 Task: Set the Invoice Owner to "is" Also Select the "Customer" while find invoice.
Action: Mouse moved to (200, 24)
Screenshot: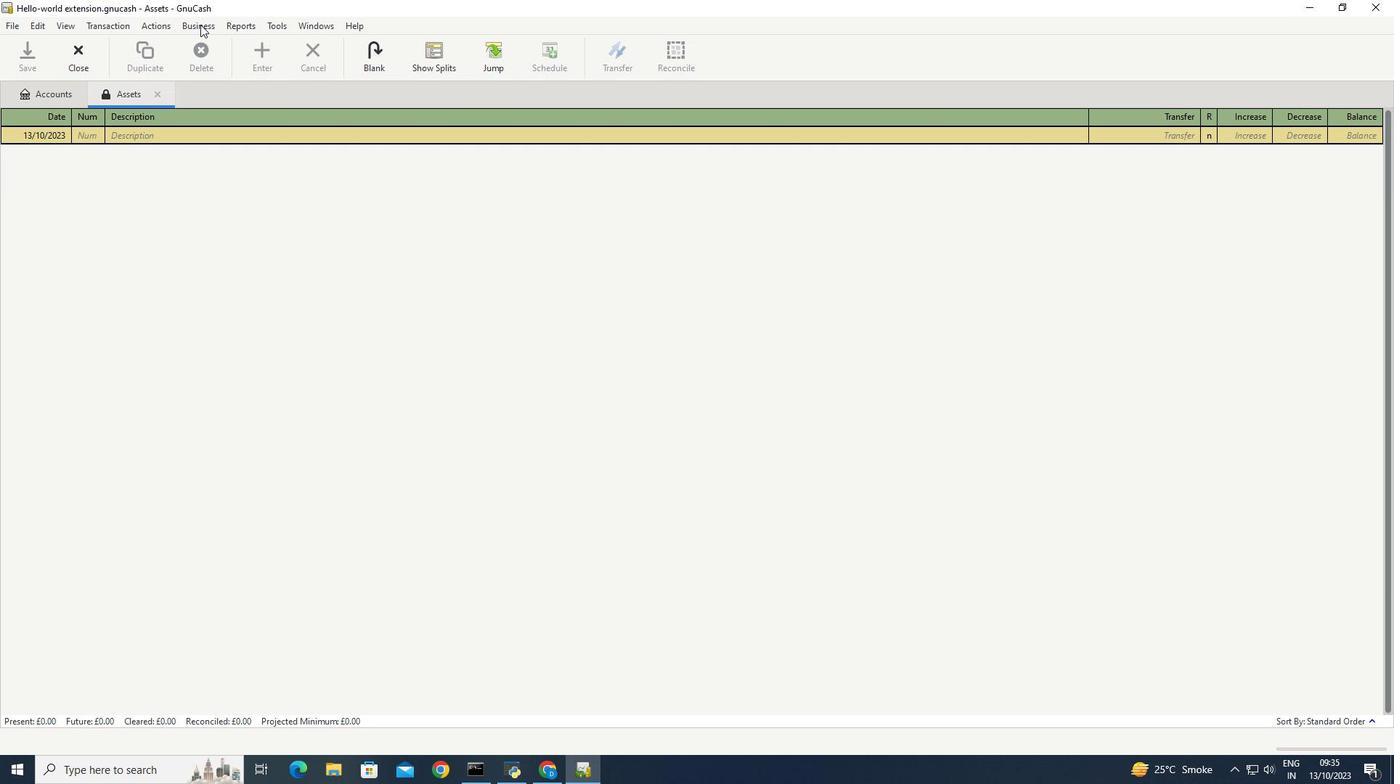 
Action: Mouse pressed left at (200, 24)
Screenshot: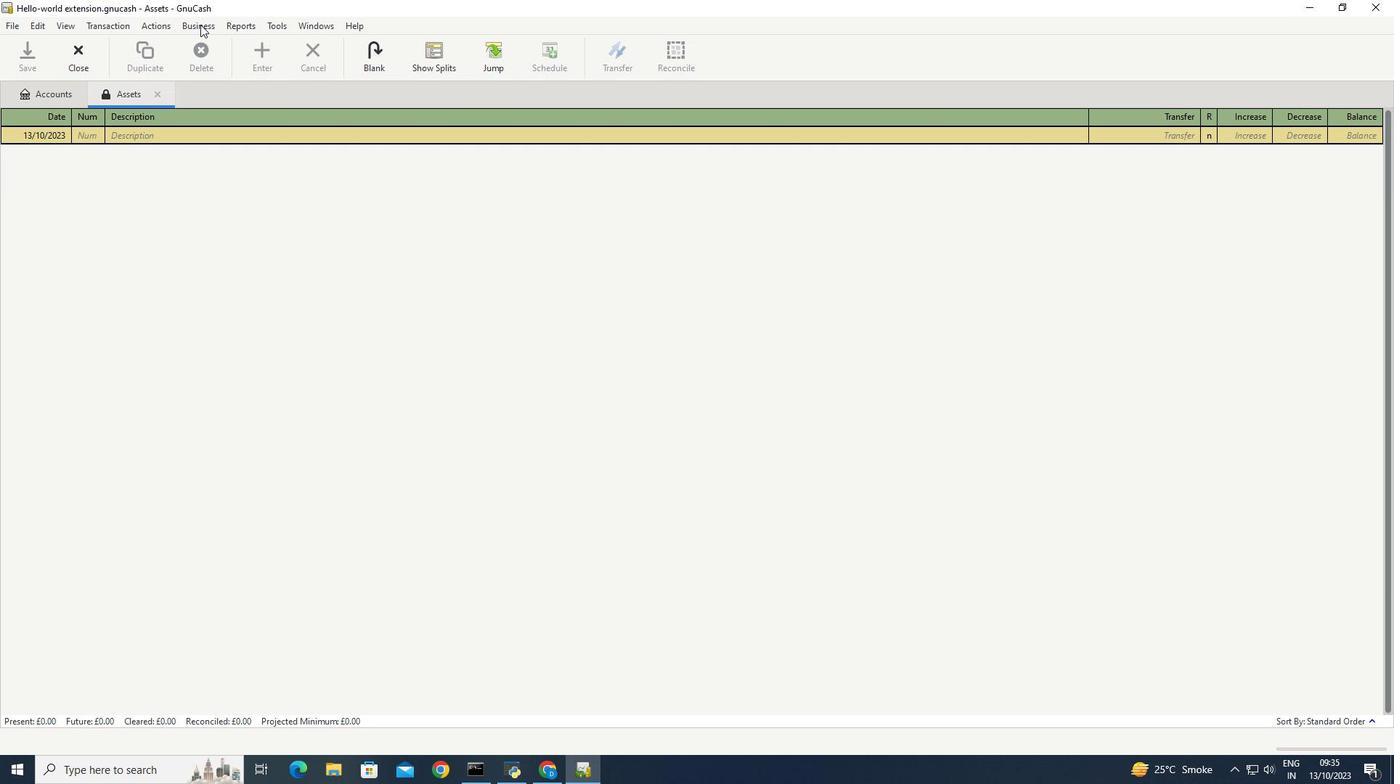 
Action: Mouse moved to (369, 116)
Screenshot: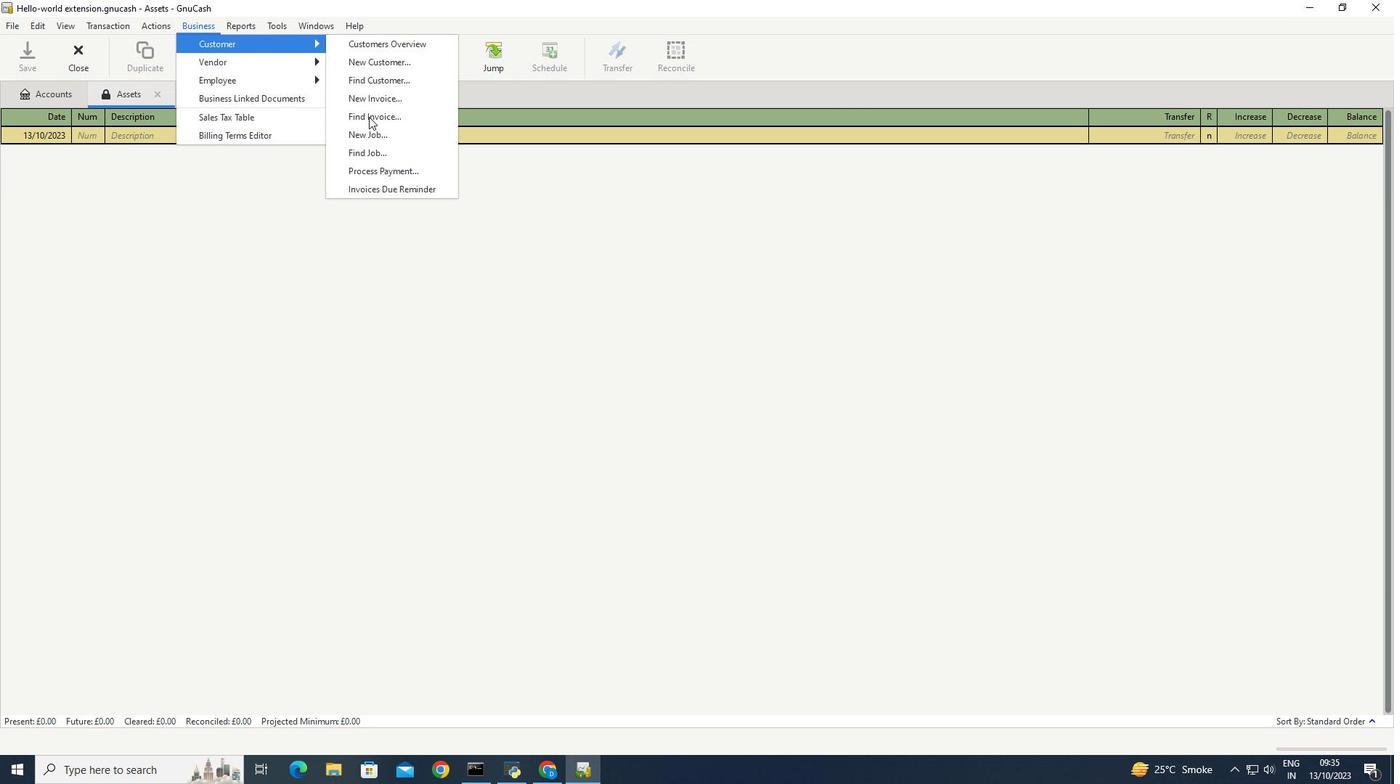 
Action: Mouse pressed left at (369, 116)
Screenshot: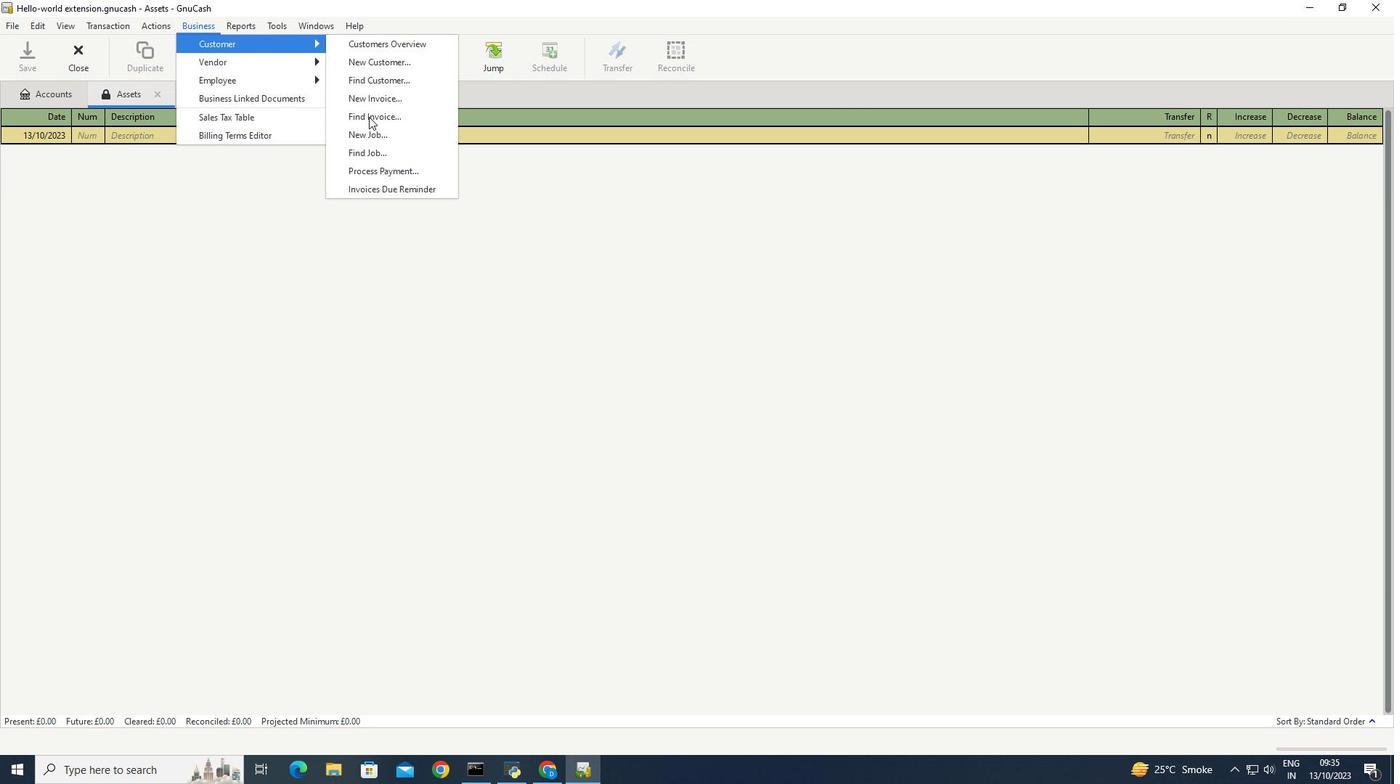 
Action: Mouse moved to (540, 345)
Screenshot: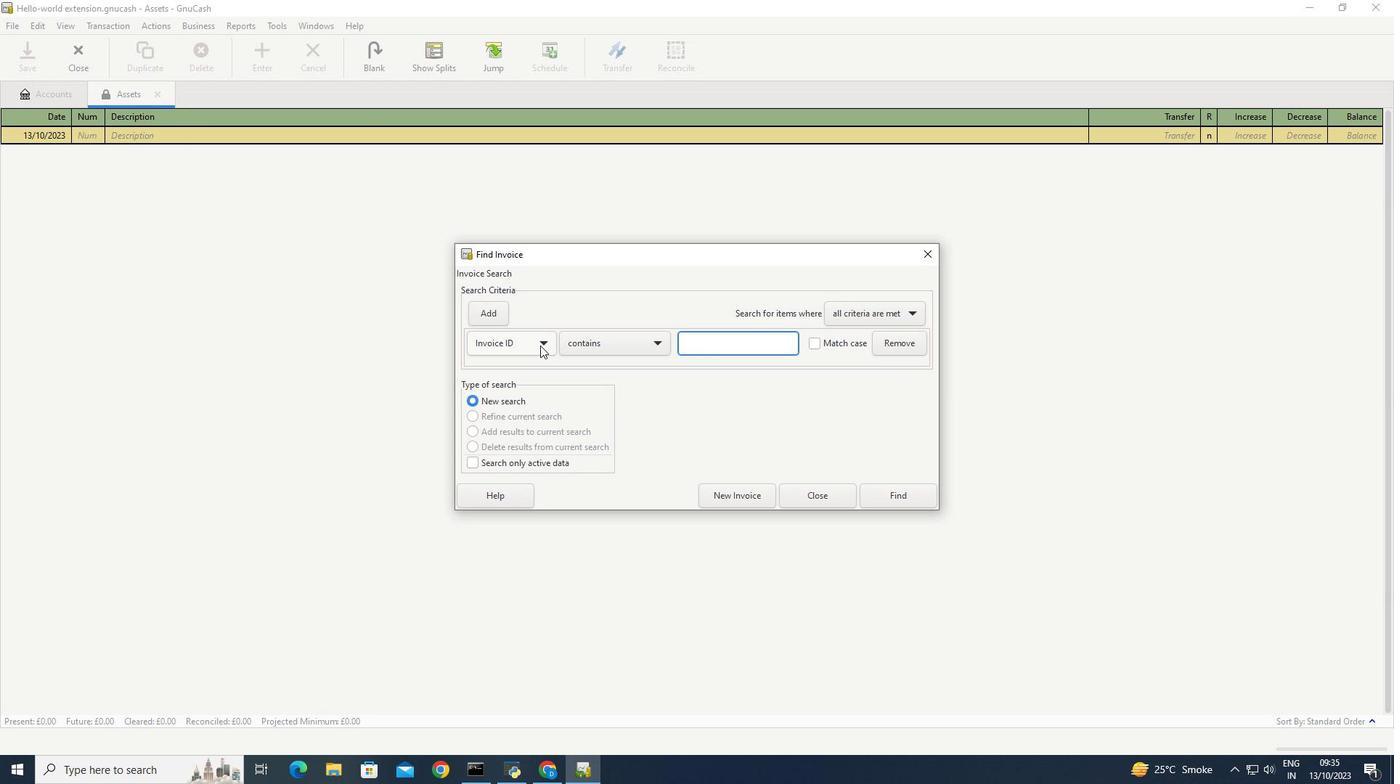 
Action: Mouse pressed left at (540, 345)
Screenshot: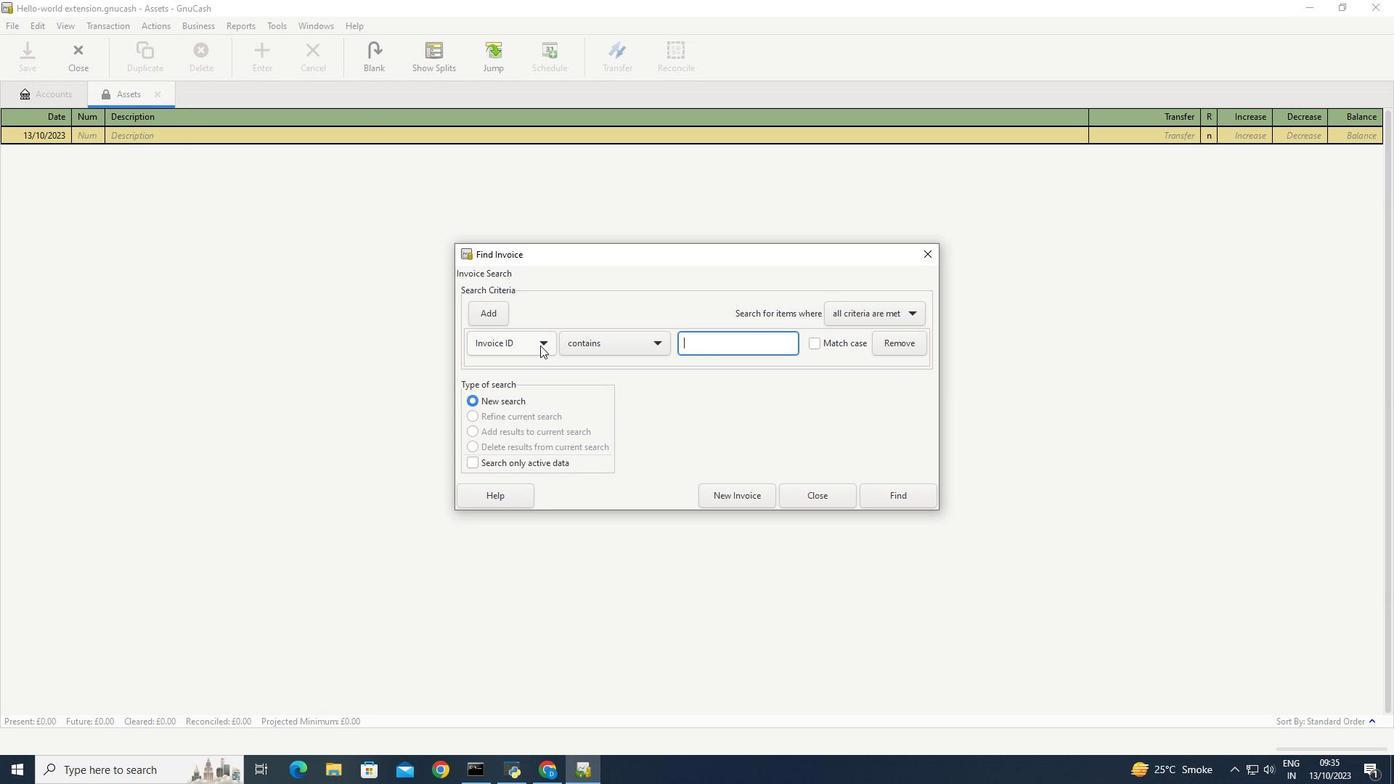 
Action: Mouse moved to (501, 533)
Screenshot: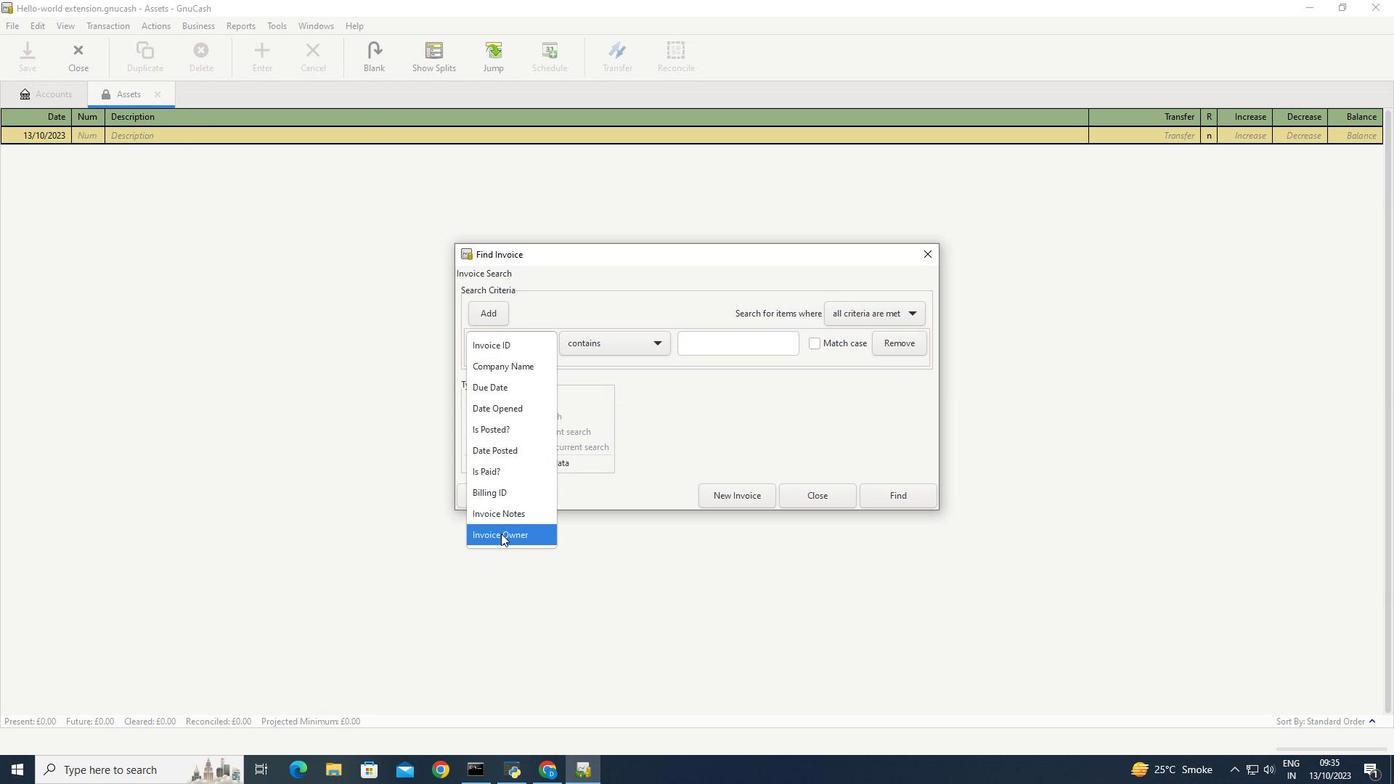 
Action: Mouse pressed left at (501, 533)
Screenshot: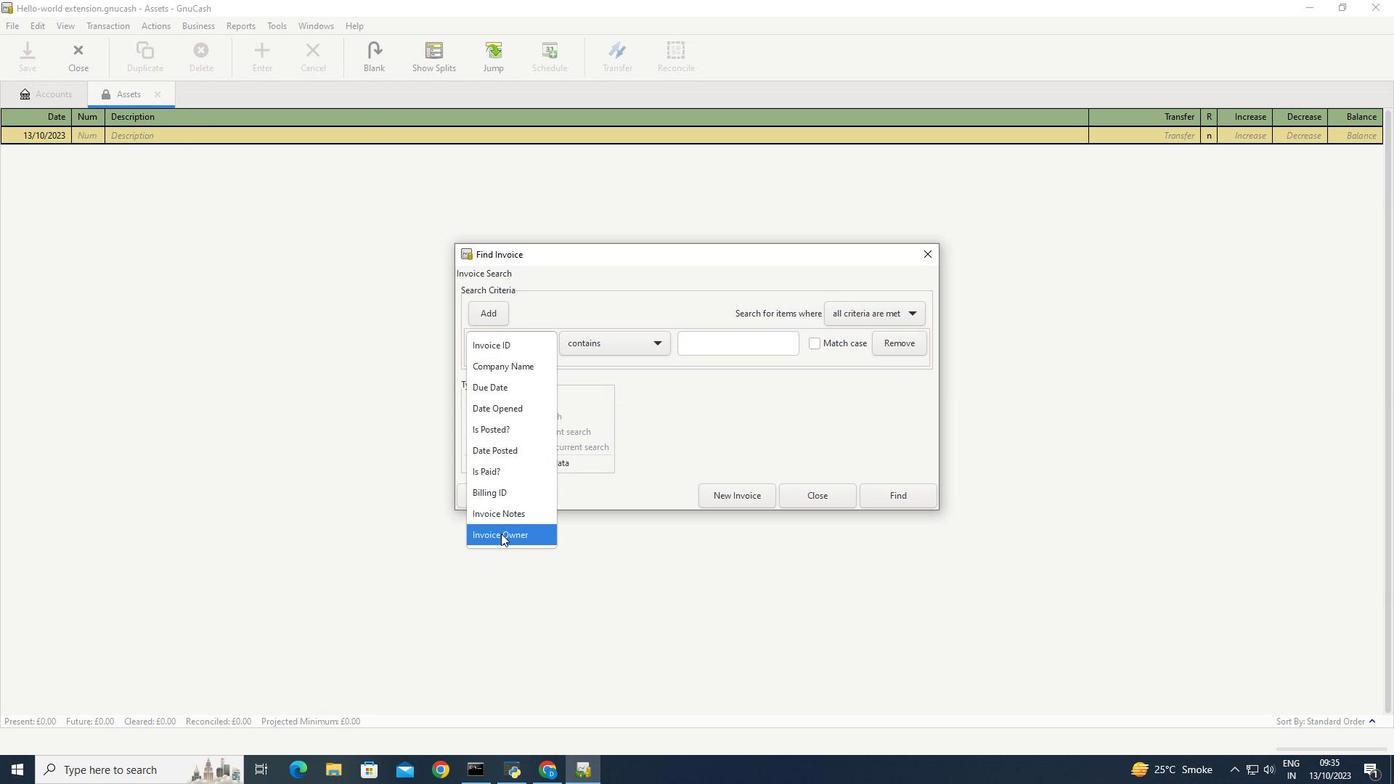 
Action: Mouse moved to (605, 339)
Screenshot: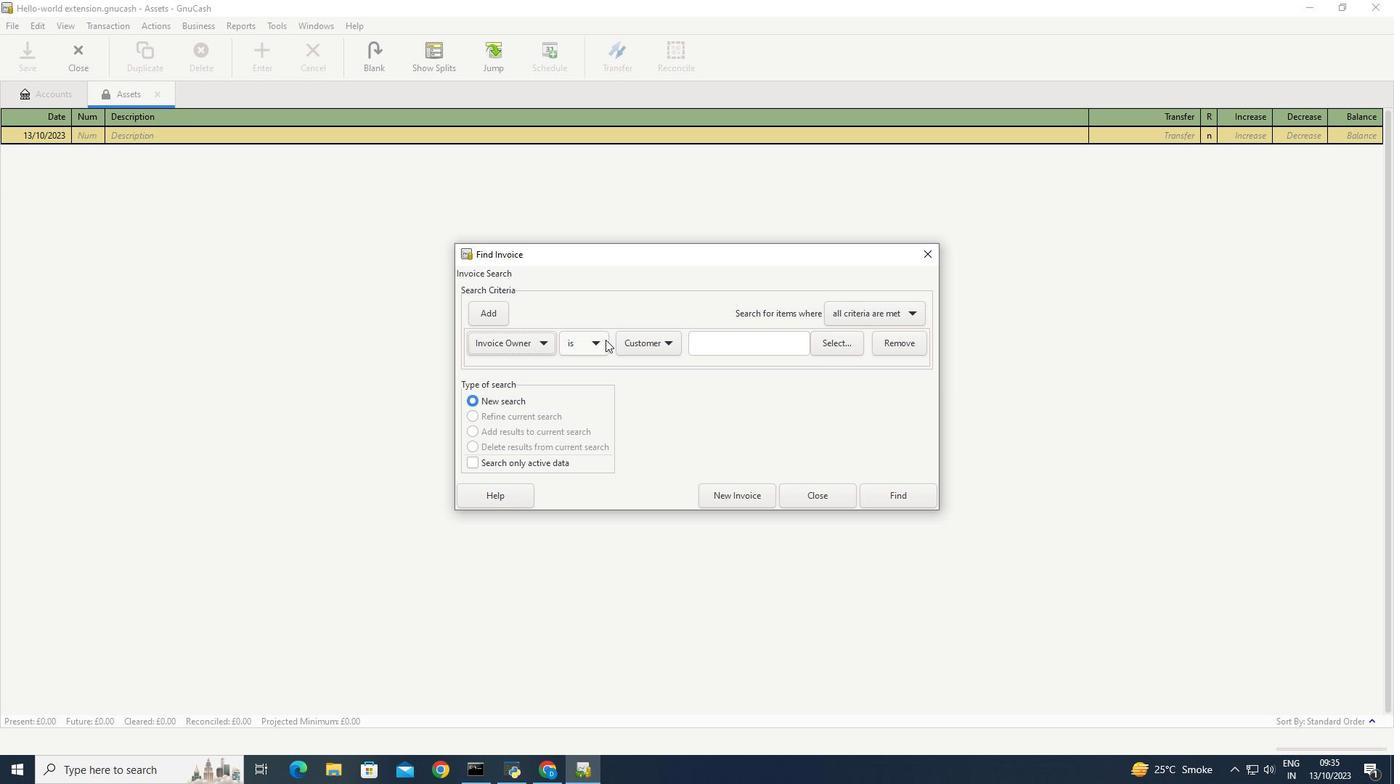
Action: Mouse pressed left at (605, 339)
Screenshot: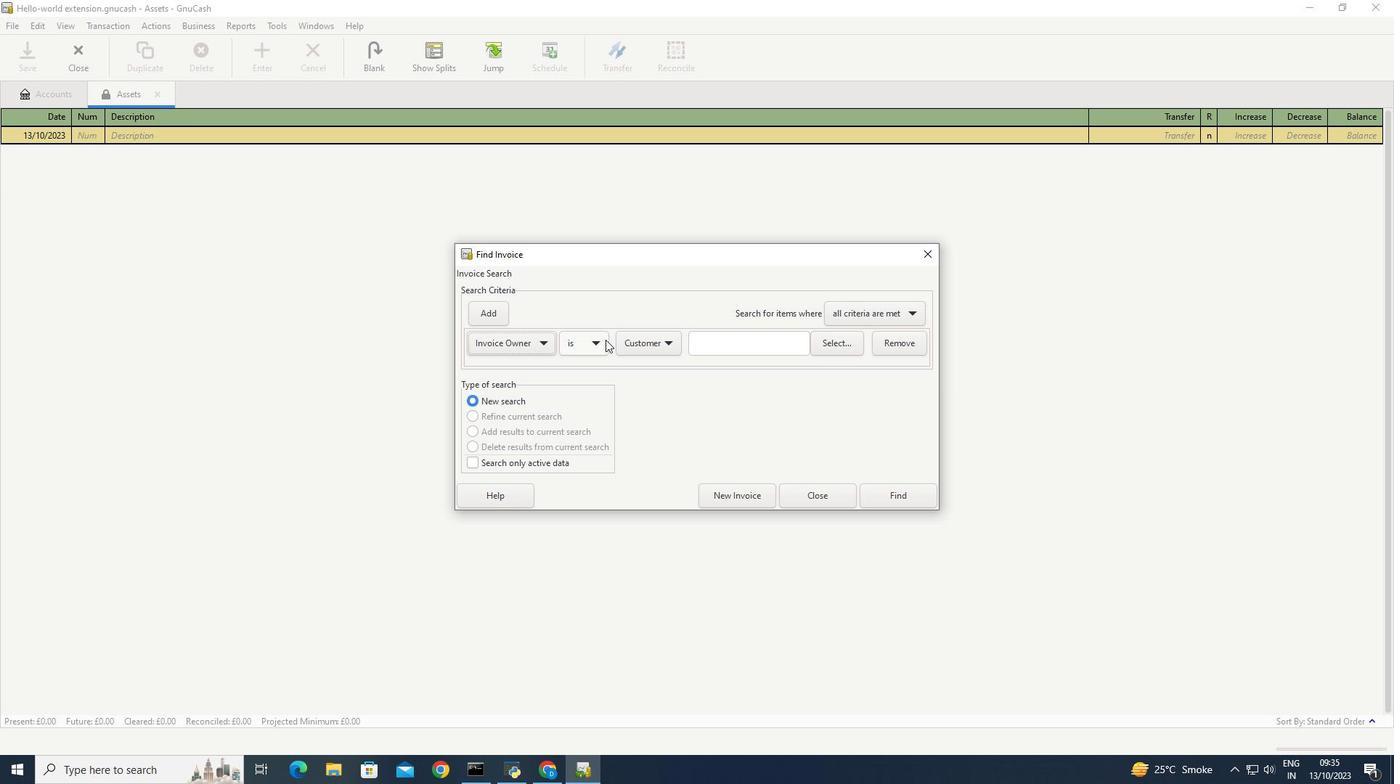 
Action: Mouse moved to (569, 353)
Screenshot: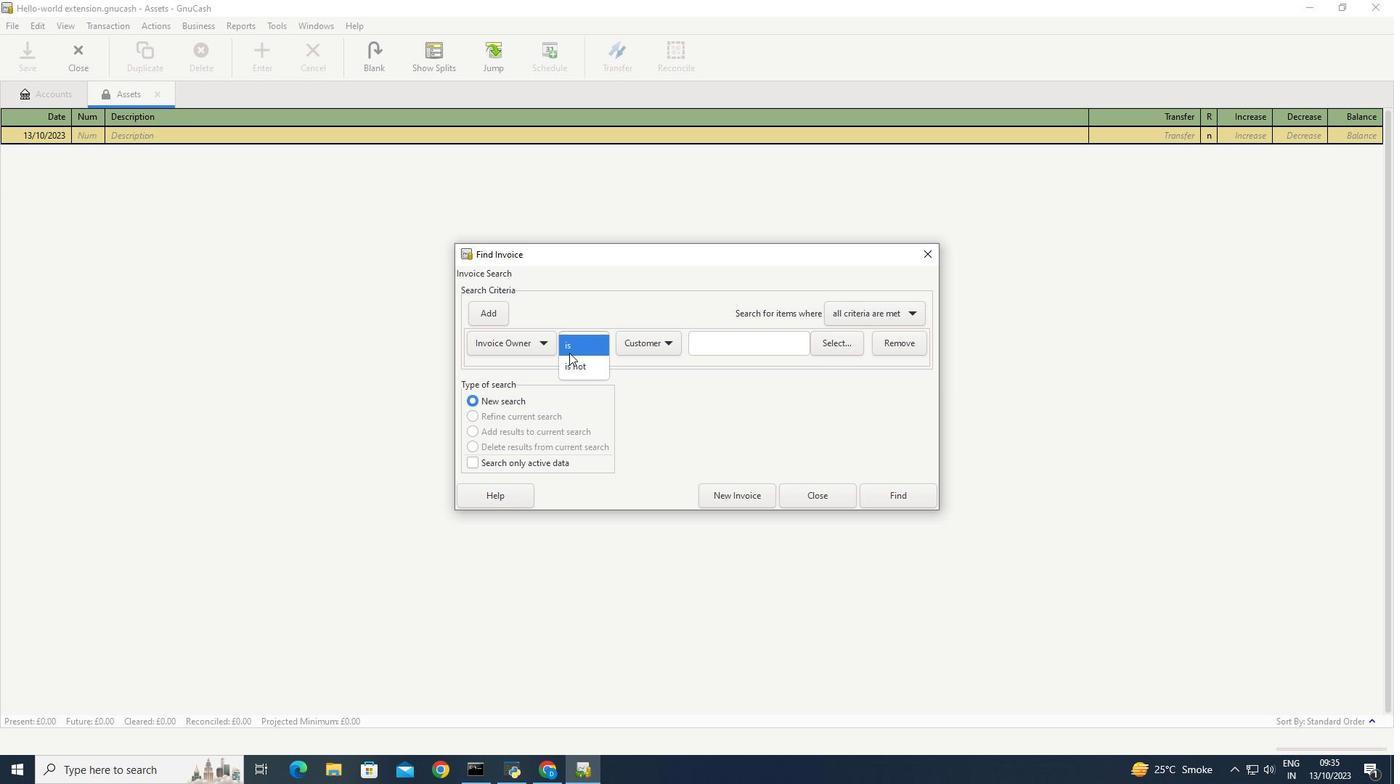 
Action: Mouse pressed left at (569, 353)
Screenshot: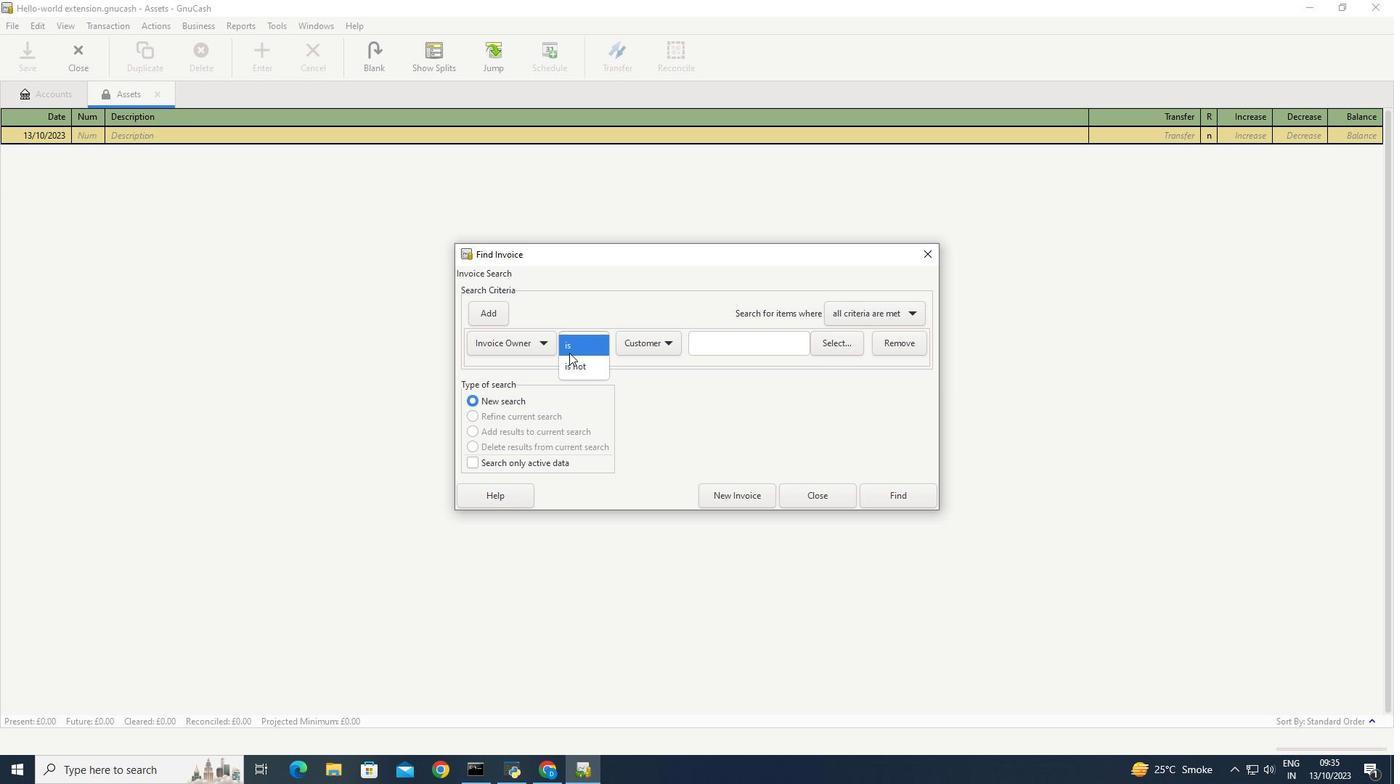
Action: Mouse moved to (663, 342)
Screenshot: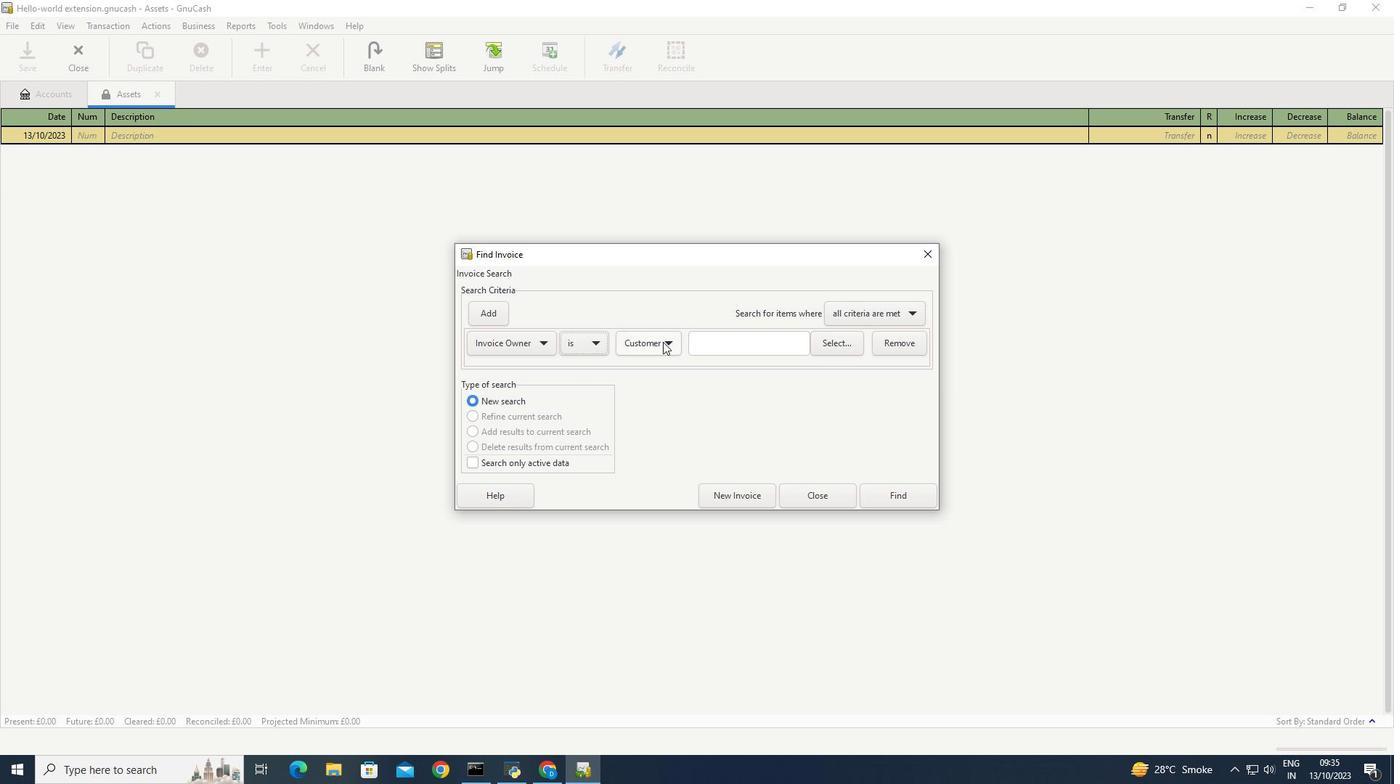 
Action: Mouse pressed left at (663, 342)
Screenshot: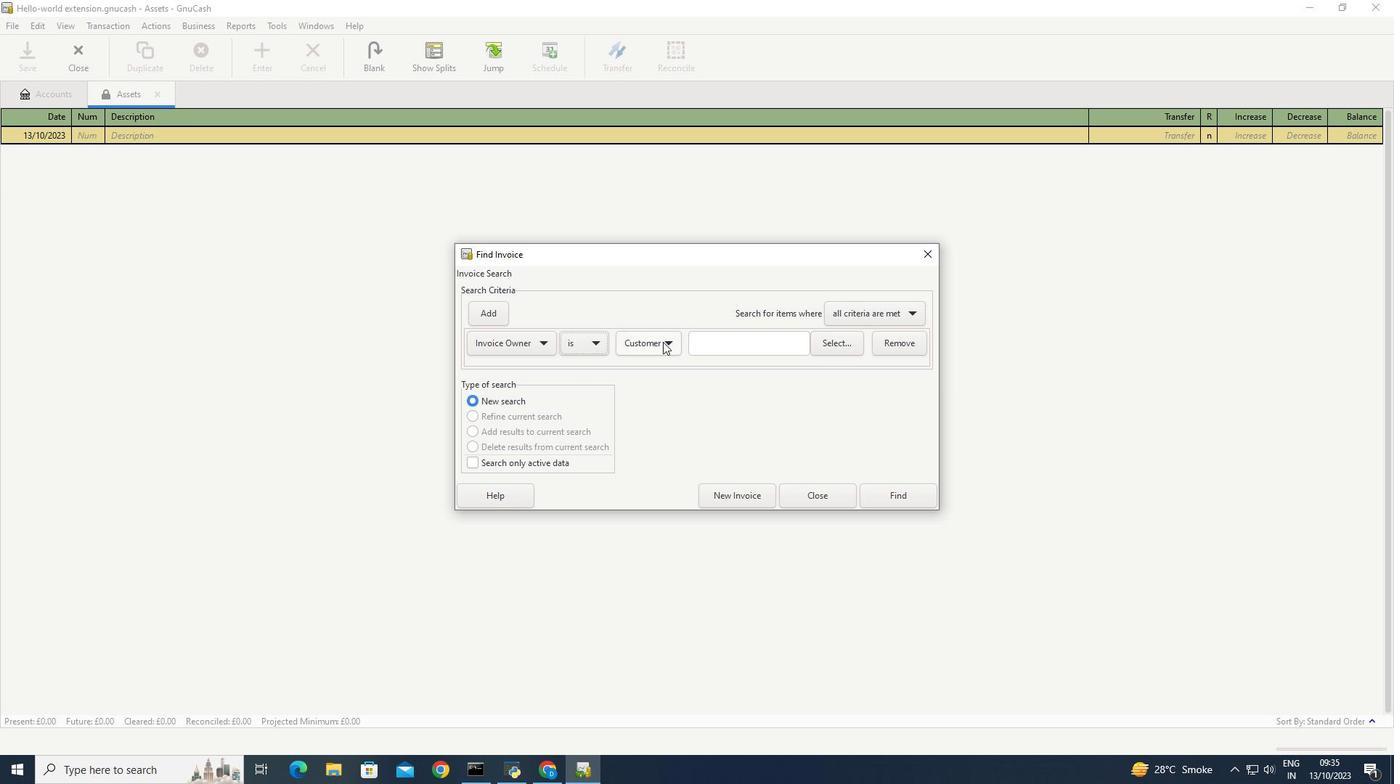 
Action: Mouse moved to (642, 348)
Screenshot: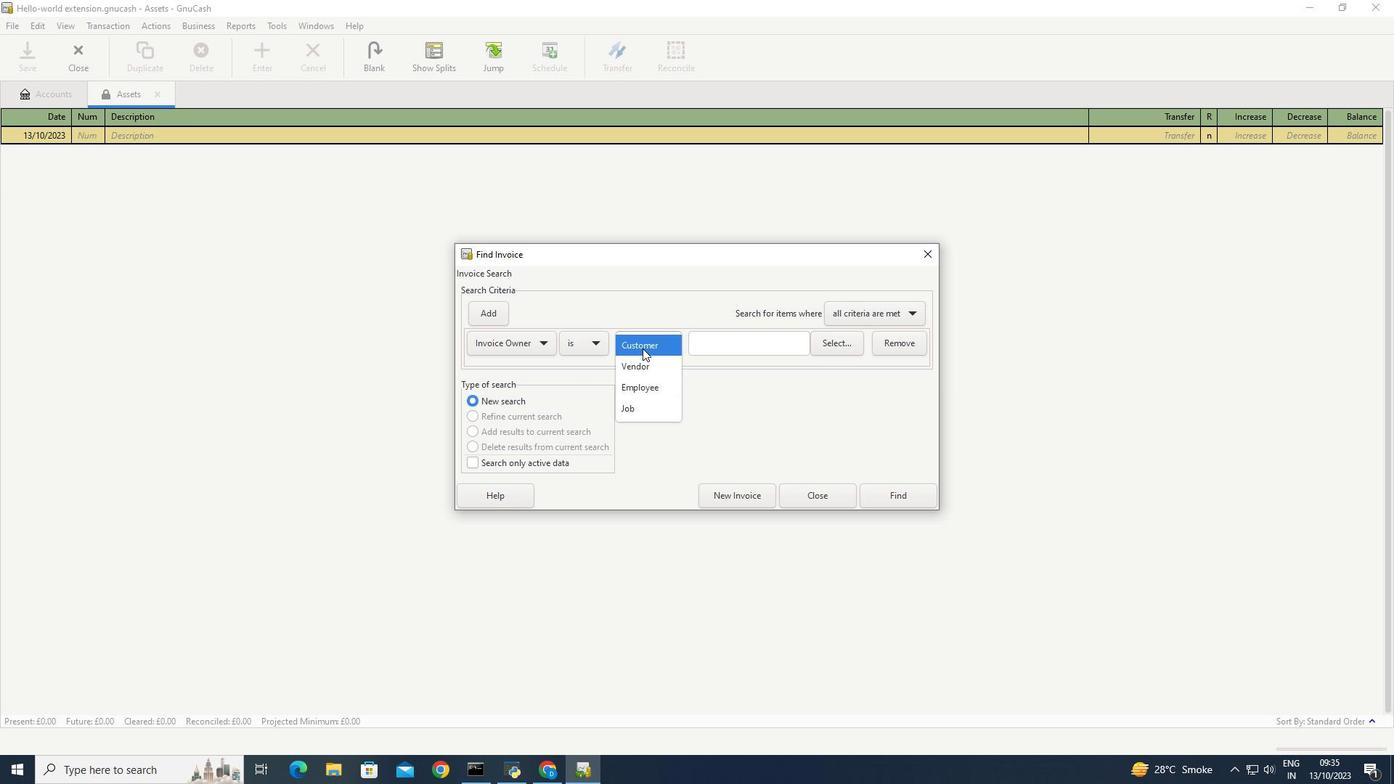 
Action: Mouse pressed left at (642, 348)
Screenshot: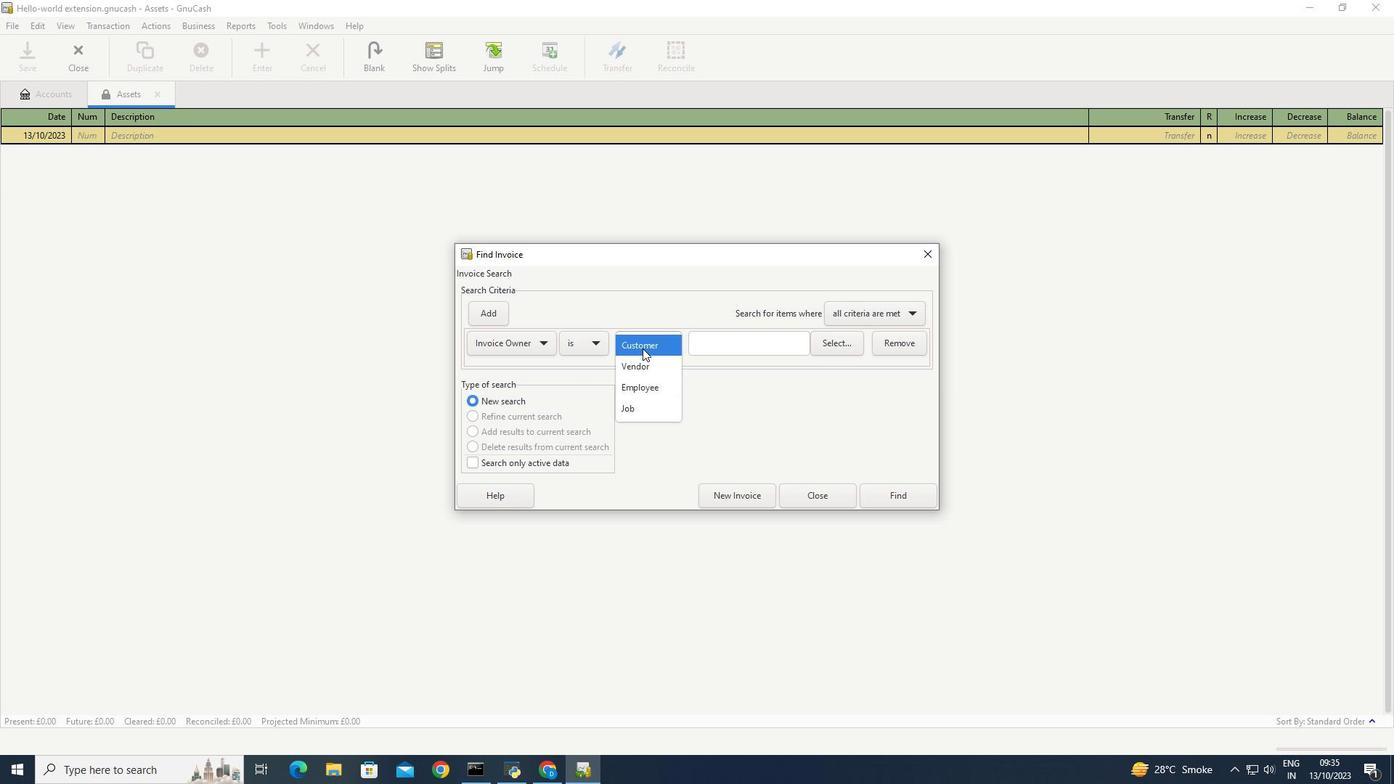 
Action: Mouse moved to (678, 405)
Screenshot: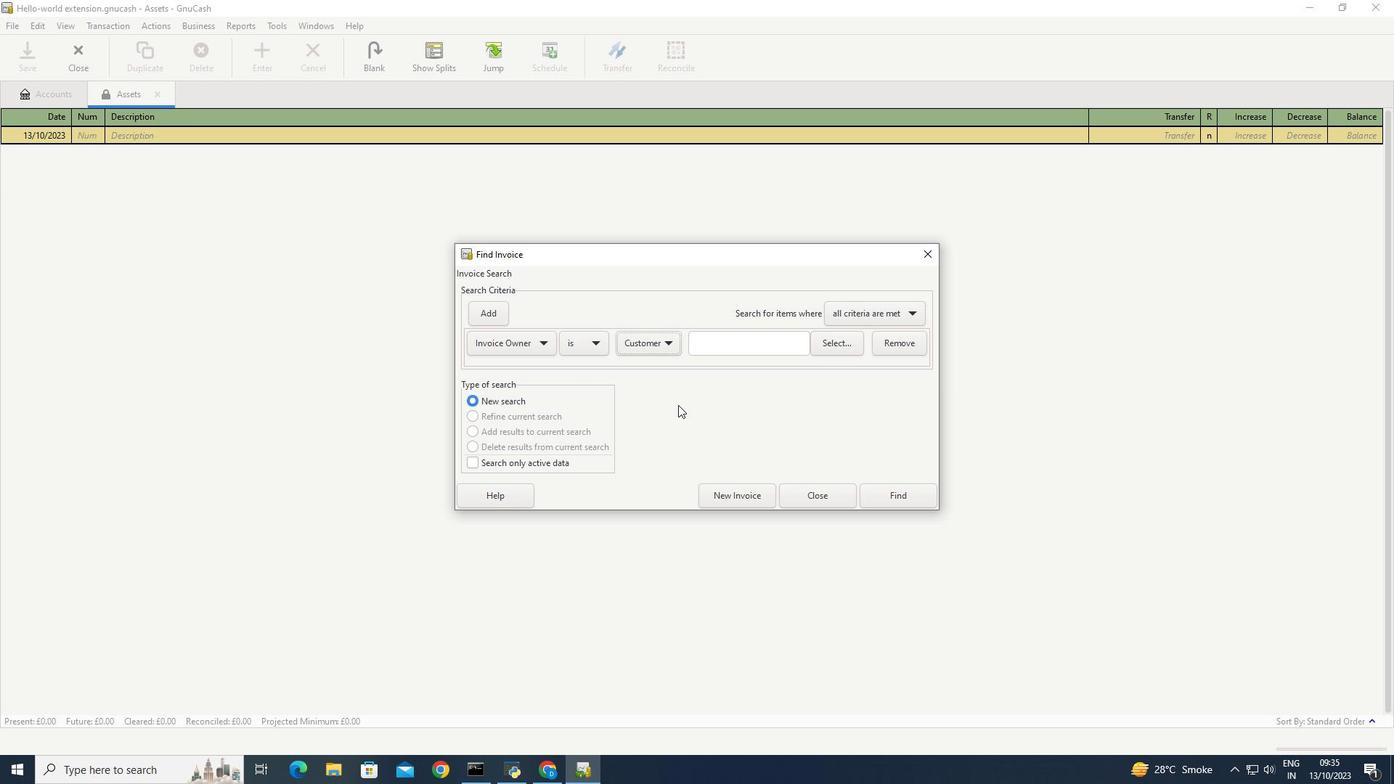 
Action: Mouse pressed left at (678, 405)
Screenshot: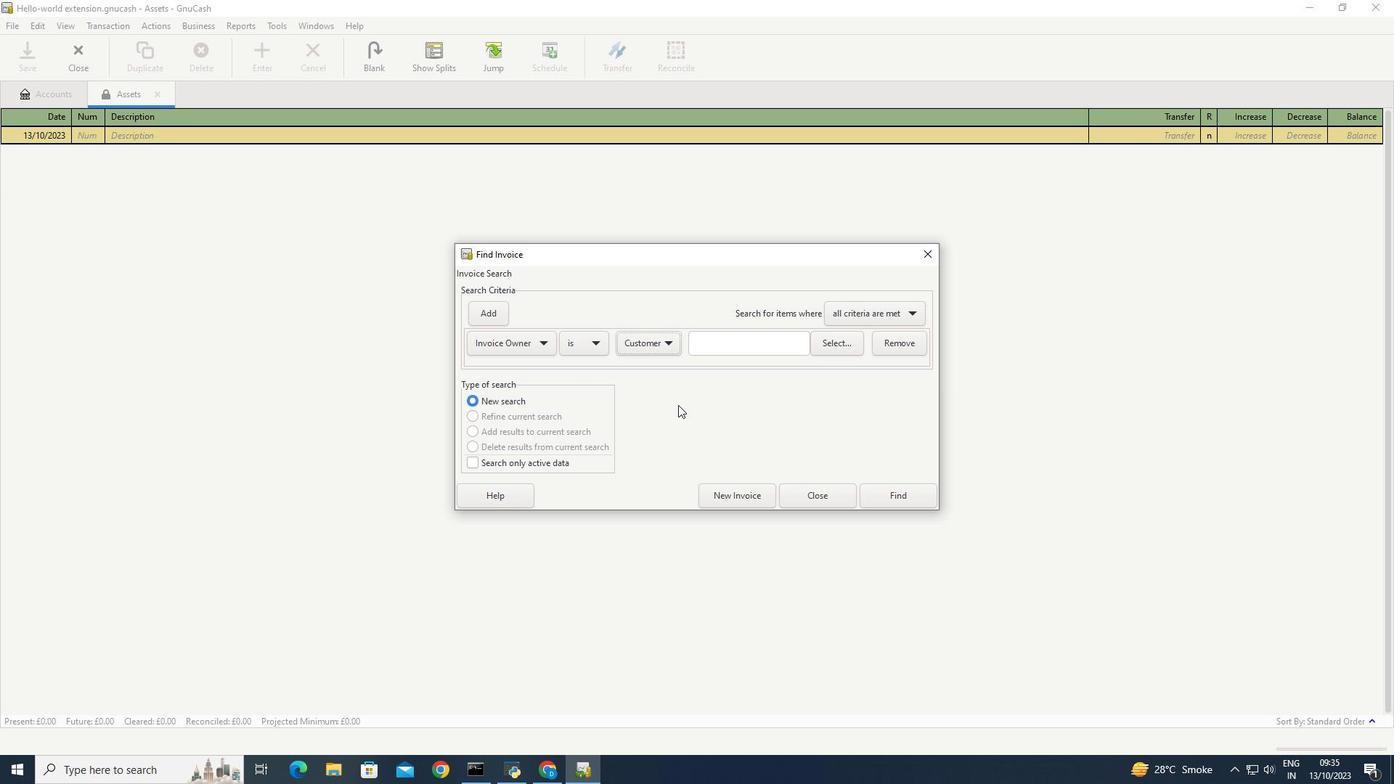 
